 Task: Create a section Code Review Sprint and in the section, add a milestone Robotic Process Automation Implementation in the project TrueLine.
Action: Mouse moved to (65, 553)
Screenshot: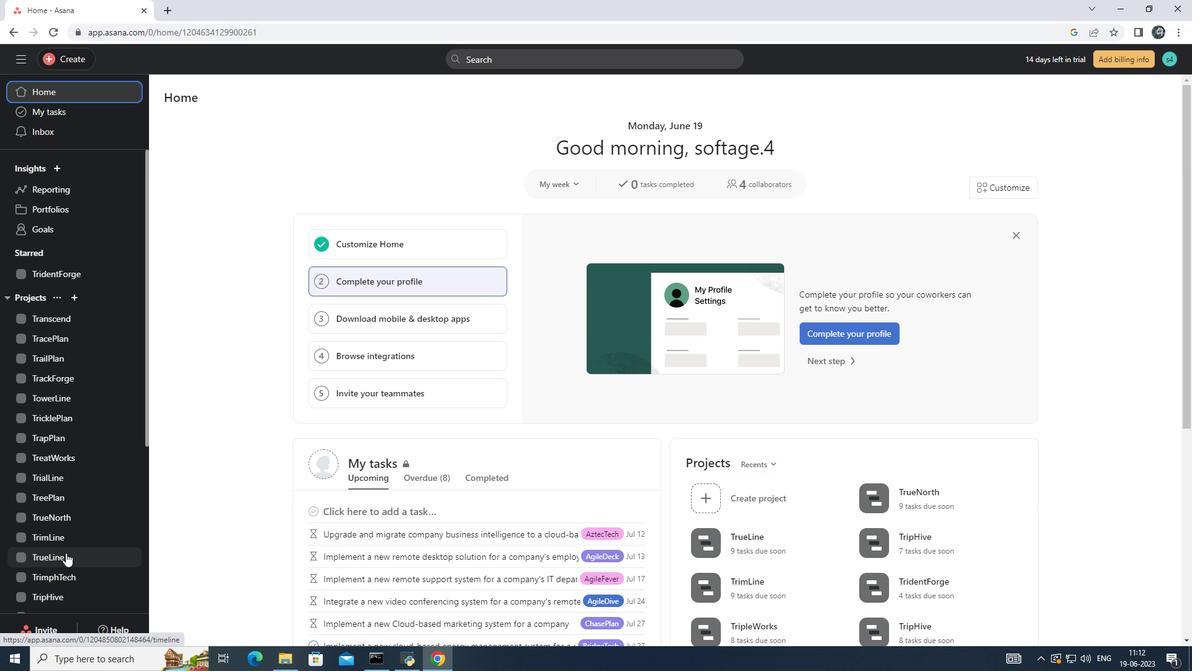 
Action: Mouse pressed left at (65, 553)
Screenshot: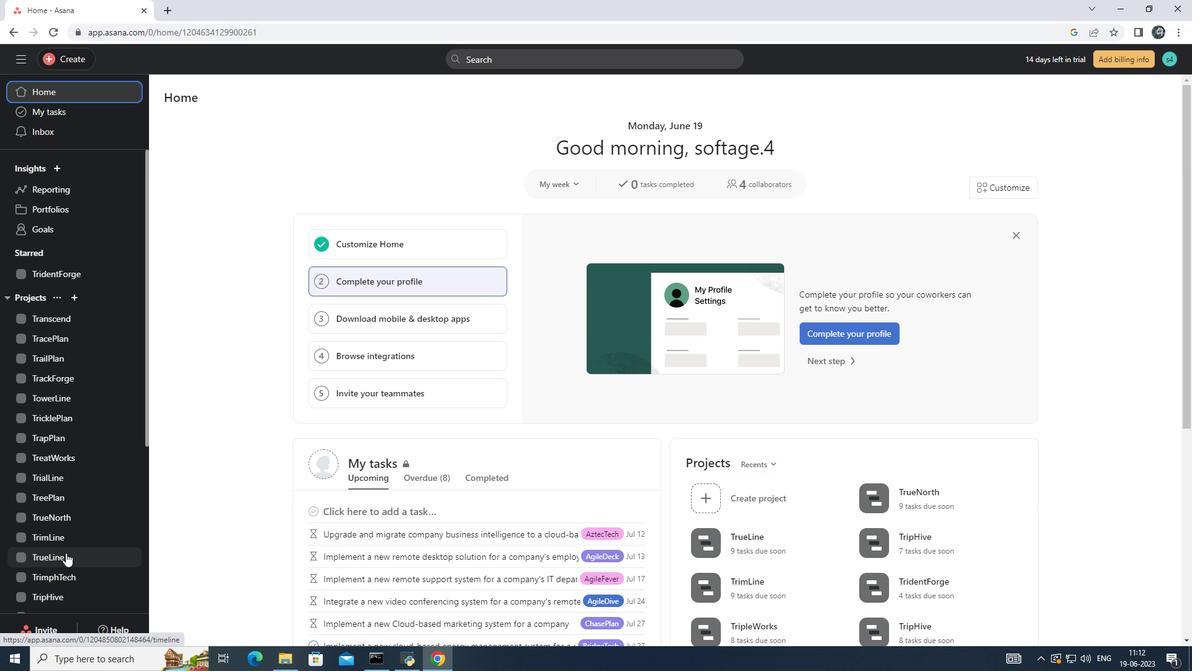 
Action: Mouse moved to (210, 592)
Screenshot: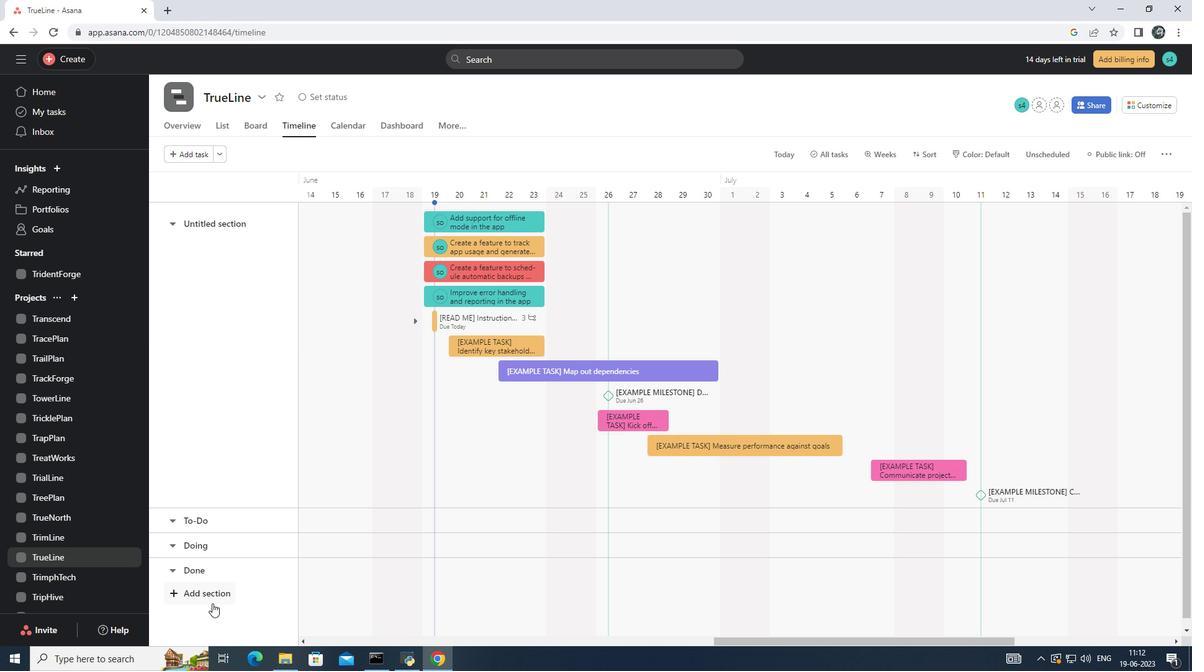 
Action: Mouse pressed left at (210, 592)
Screenshot: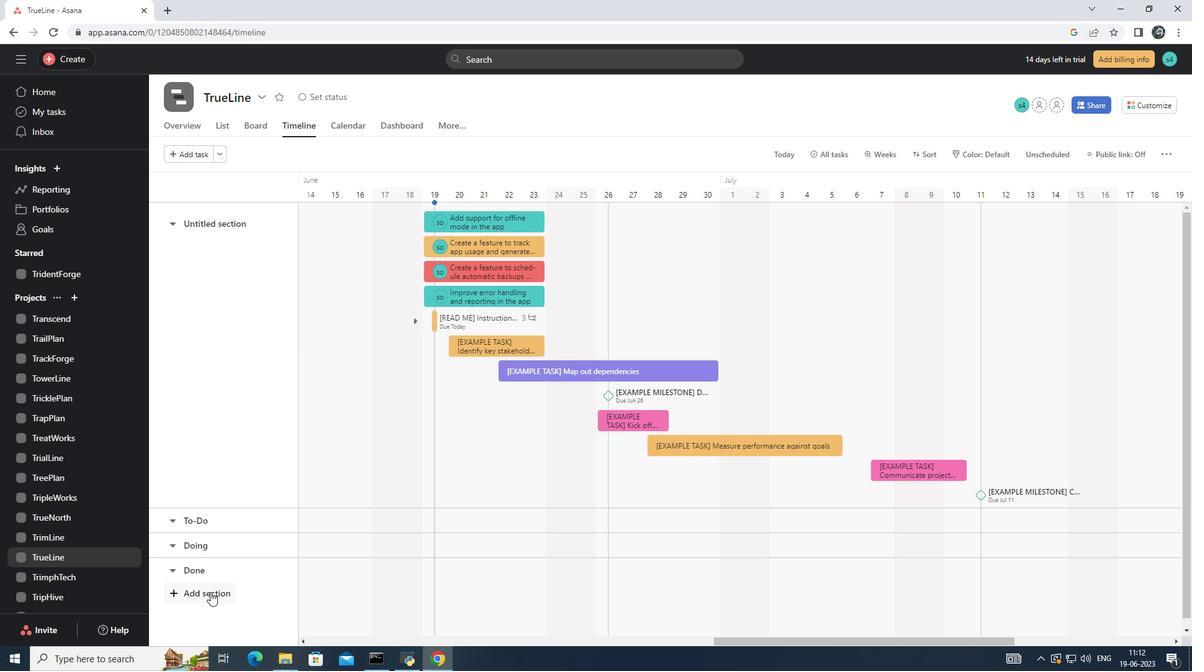 
Action: Mouse moved to (211, 590)
Screenshot: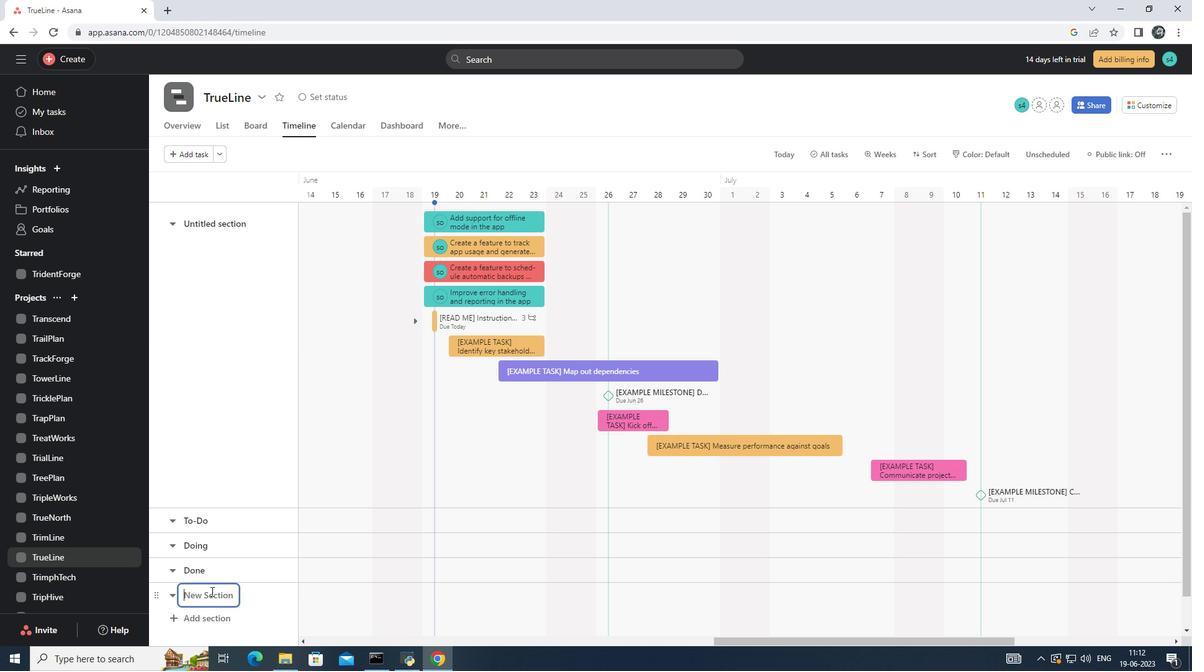 
Action: Key pressed <Key.shift>Code<Key.space><Key.shift>Review<Key.space><Key.shift>Sprint
Screenshot: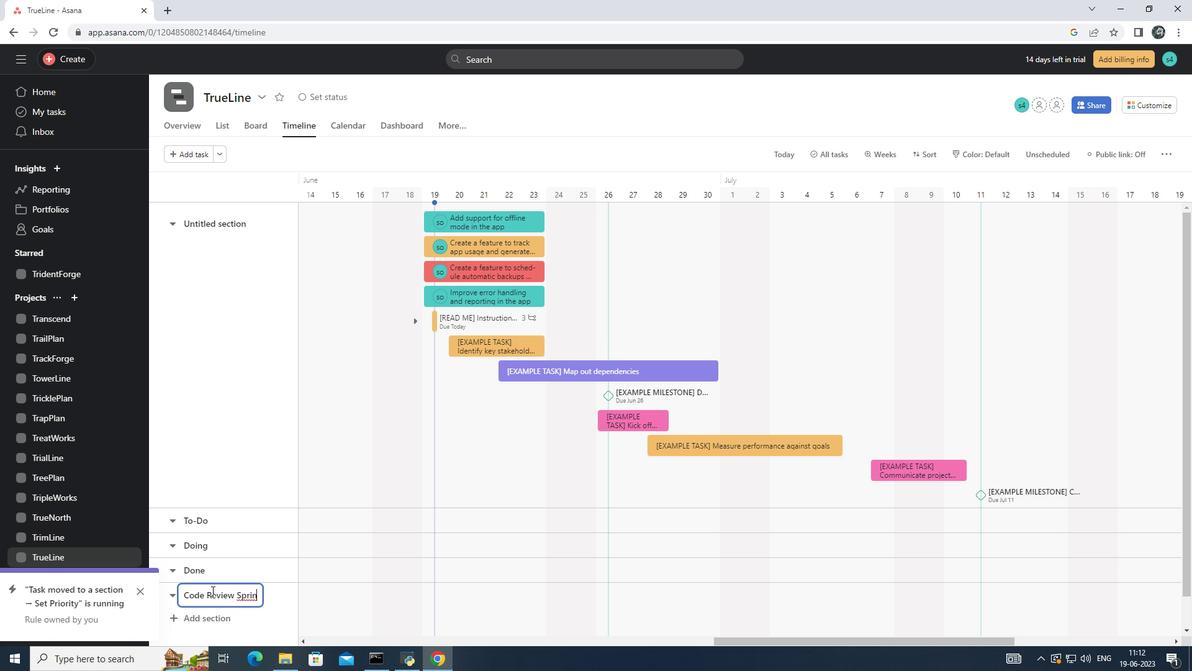 
Action: Mouse moved to (200, 587)
Screenshot: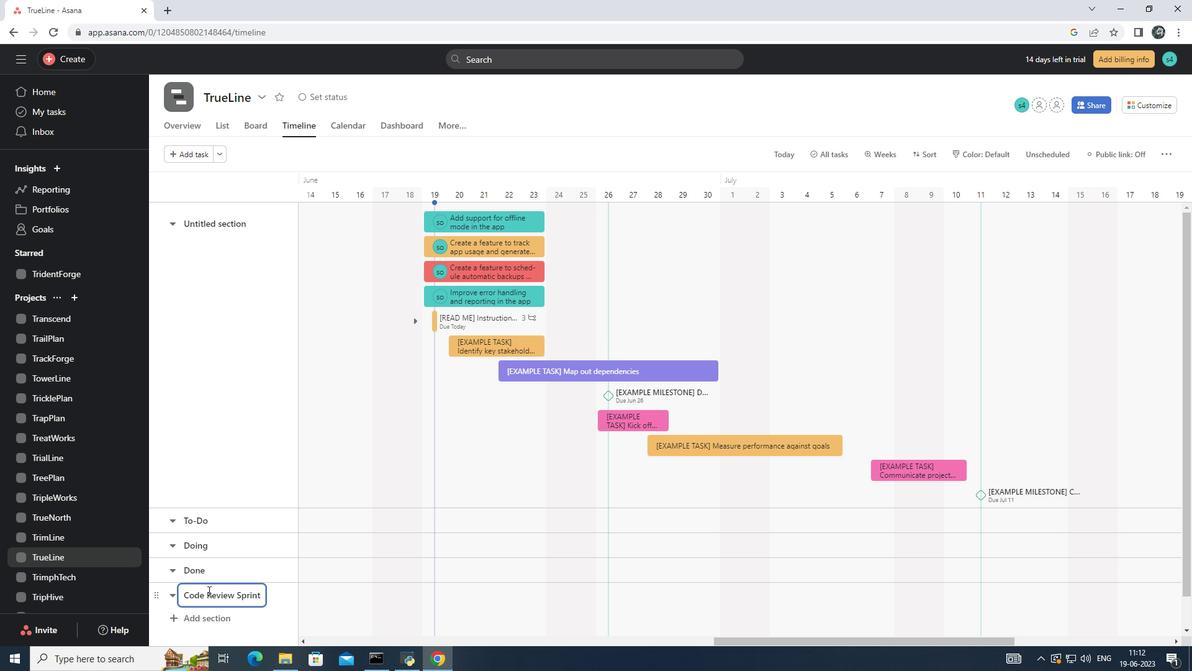 
Action: Key pressed <Key.enter>
Screenshot: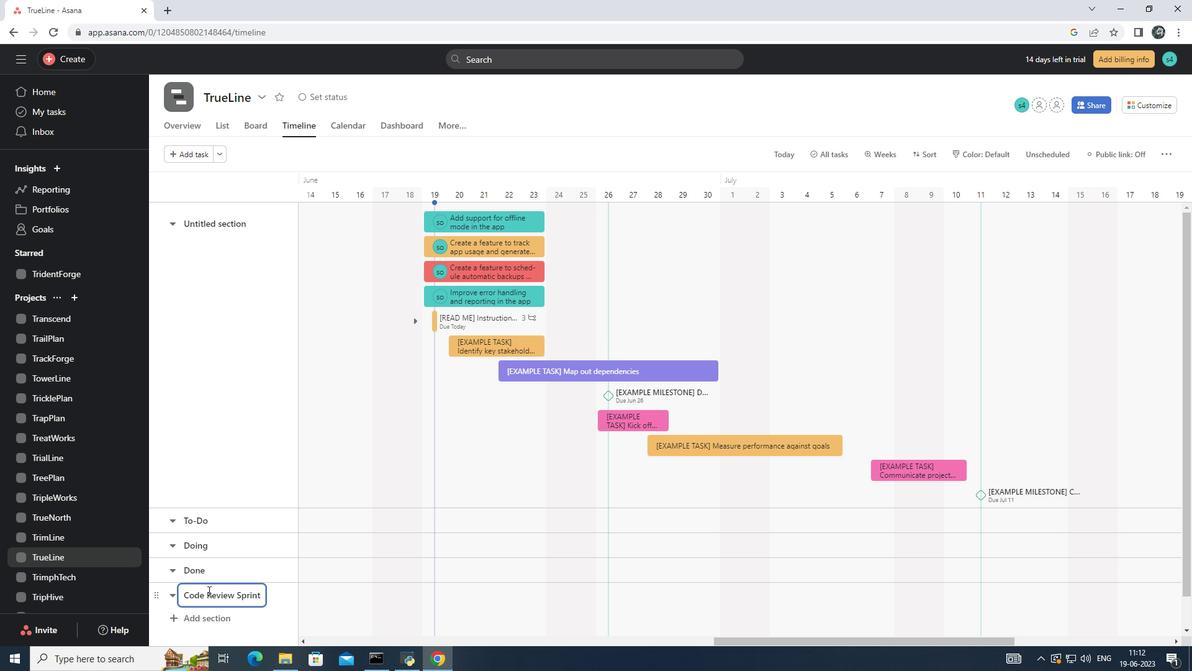 
Action: Mouse moved to (363, 594)
Screenshot: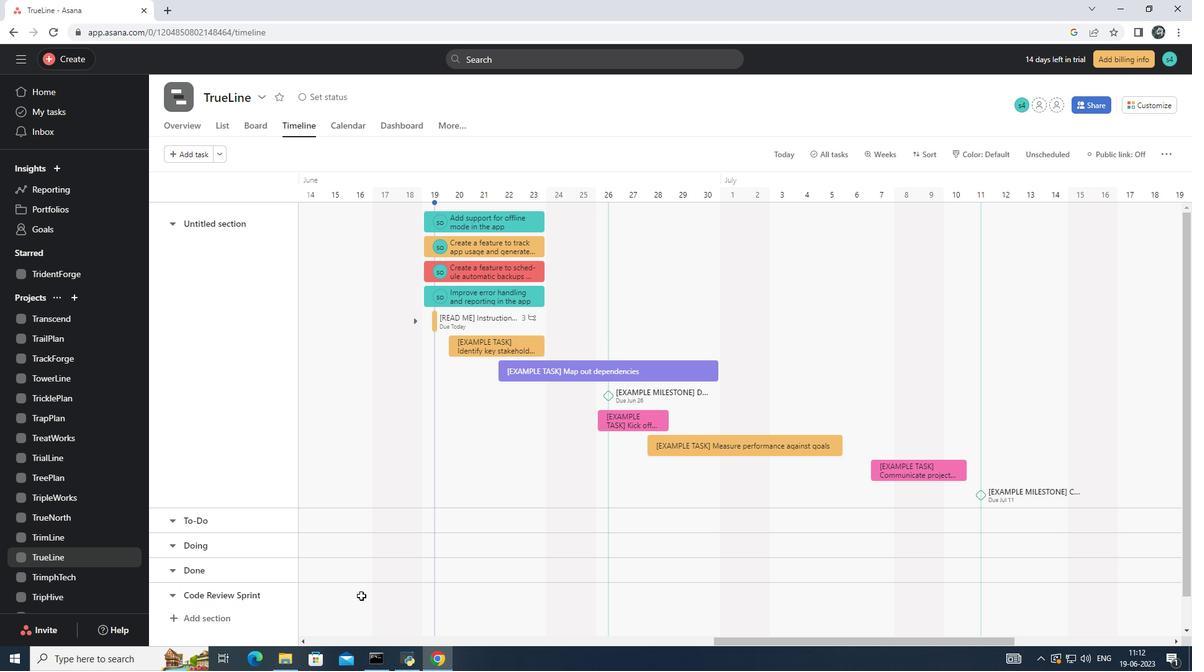 
Action: Mouse pressed left at (363, 594)
Screenshot: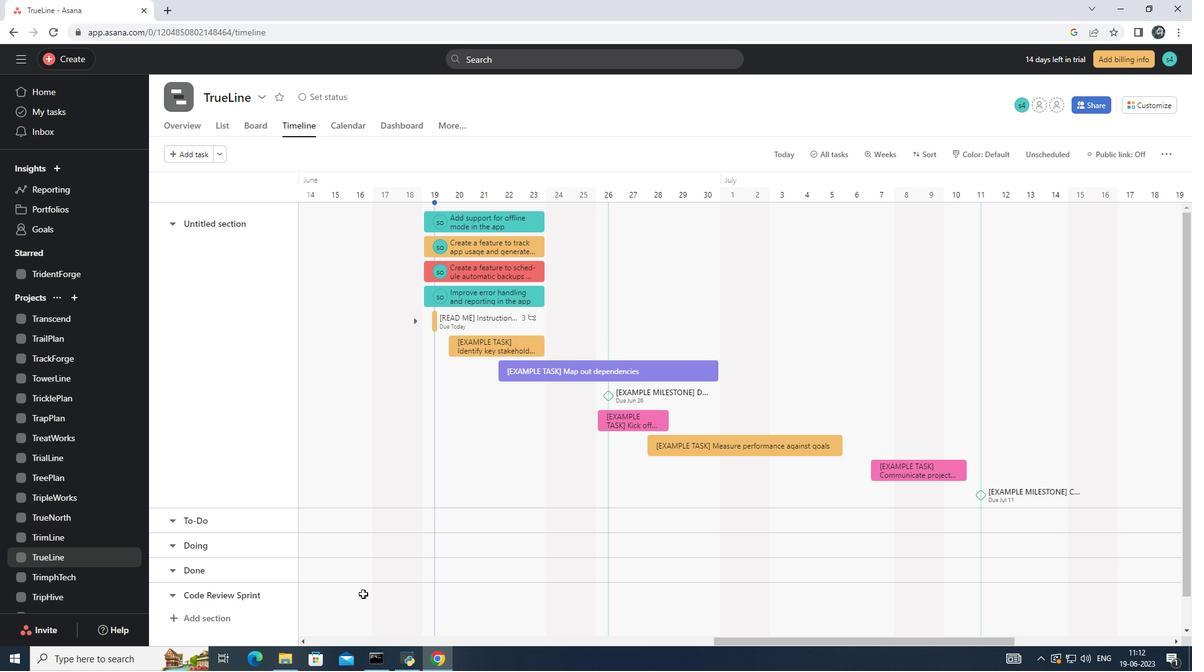 
Action: Key pressed <Key.shift><Key.shift><Key.shift><Key.shift><Key.shift><Key.shift><Key.shift><Key.shift><Key.shift><Key.shift><Key.shift><Key.shift><Key.shift><Key.shift><Key.shift><Key.shift><Key.shift><Key.shift><Key.shift><Key.shift><Key.shift><Key.shift><Key.shift><Key.shift><Key.shift><Key.shift>Robotic<Key.space><Key.shift>Process<Key.space><Key.shift>Automation<Key.space><Key.shift>Implementation<Key.enter>
Screenshot: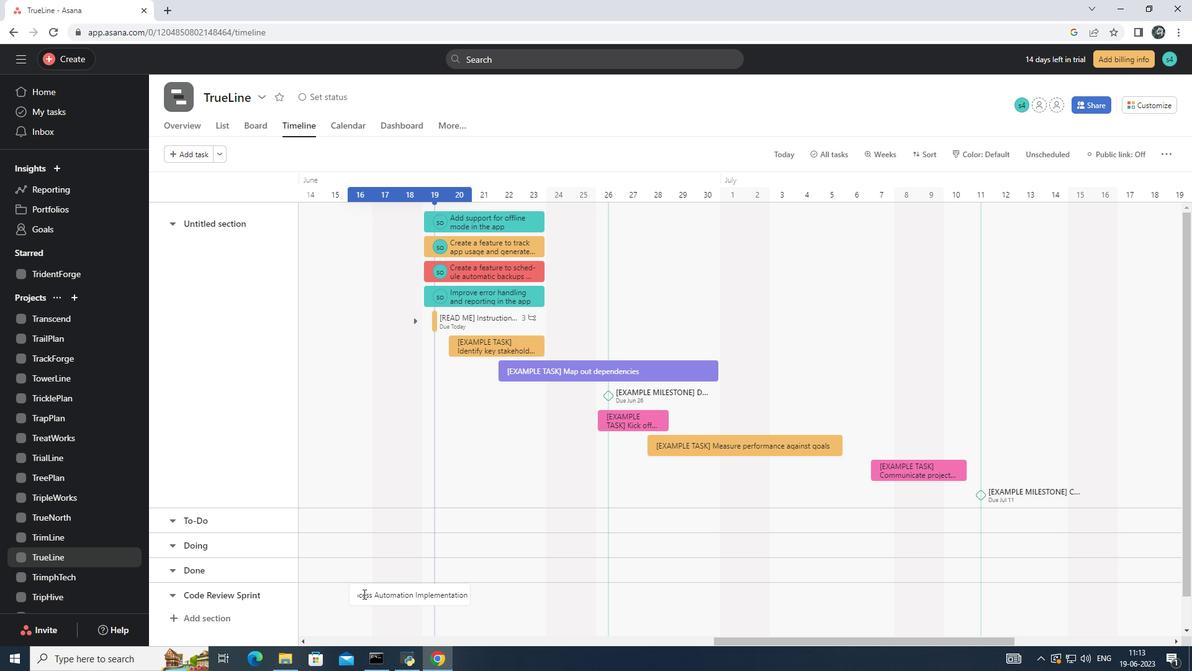 
Action: Mouse moved to (400, 595)
Screenshot: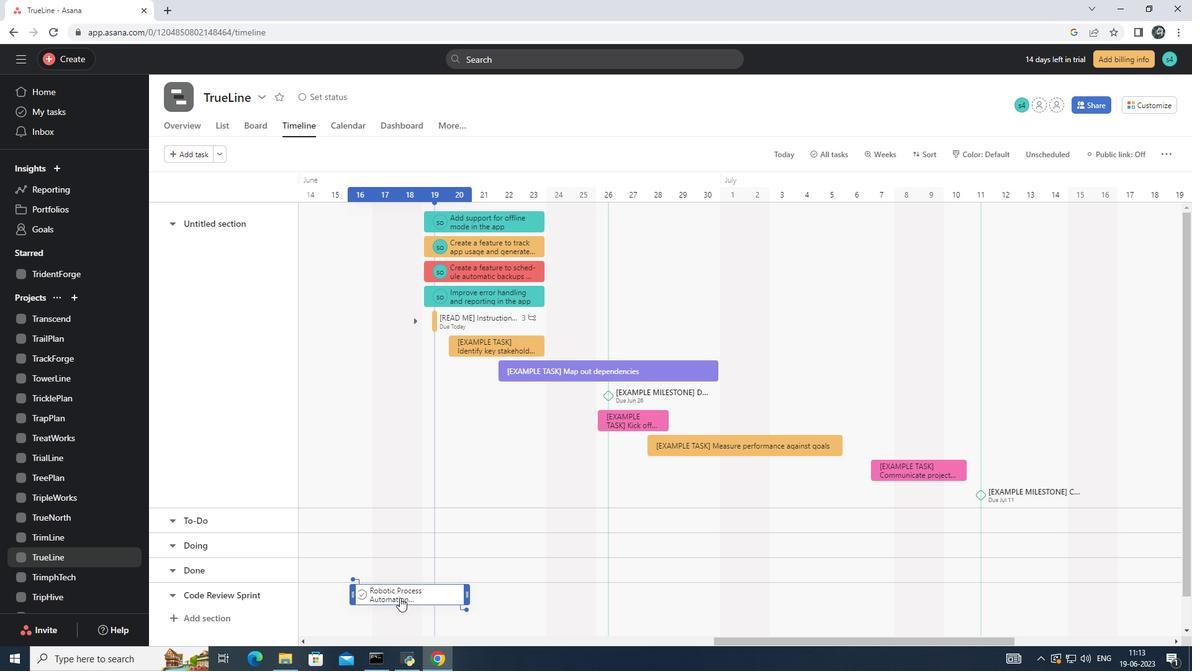 
Action: Mouse pressed right at (400, 595)
Screenshot: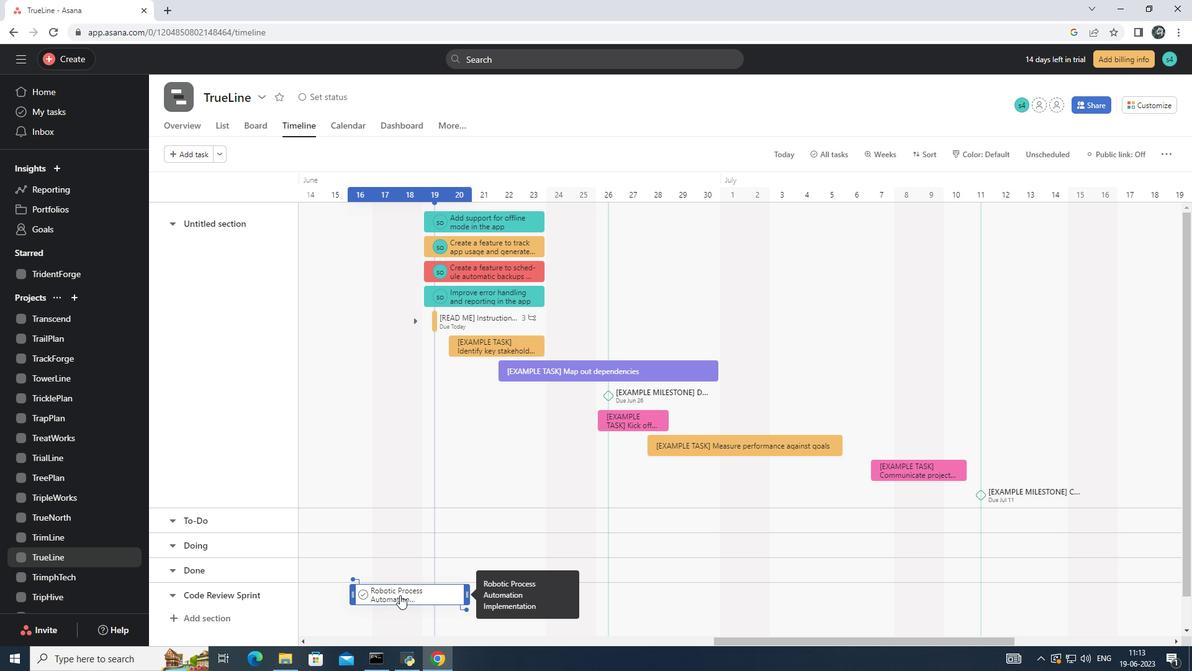 
Action: Mouse moved to (434, 532)
Screenshot: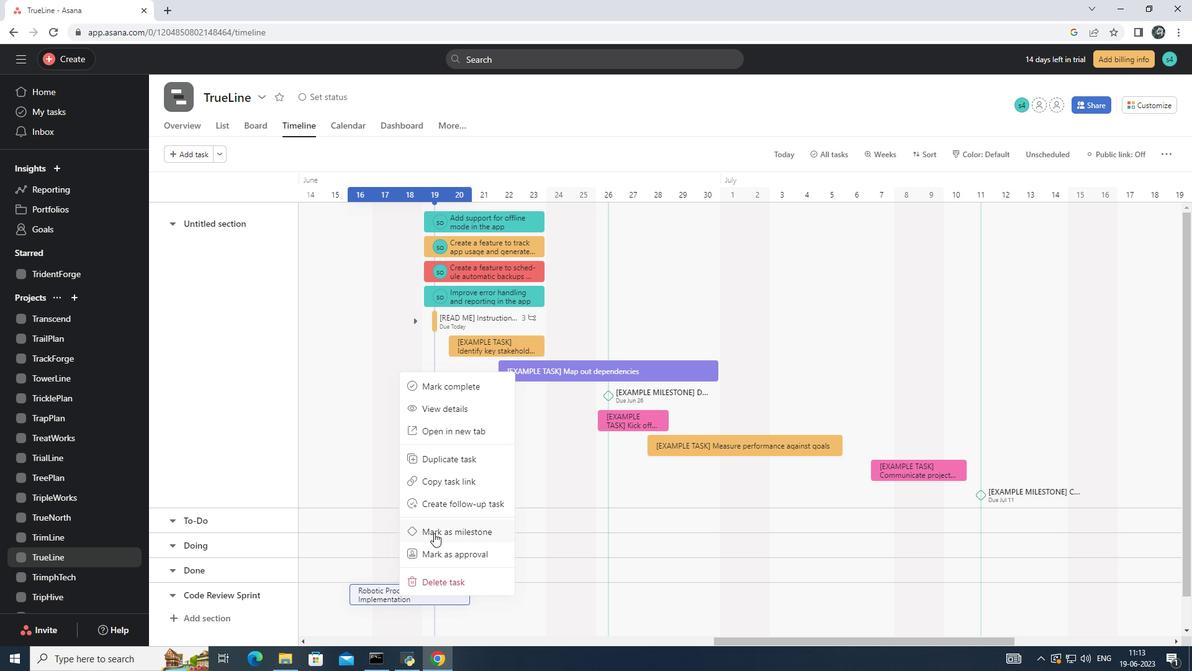 
Action: Mouse pressed left at (434, 532)
Screenshot: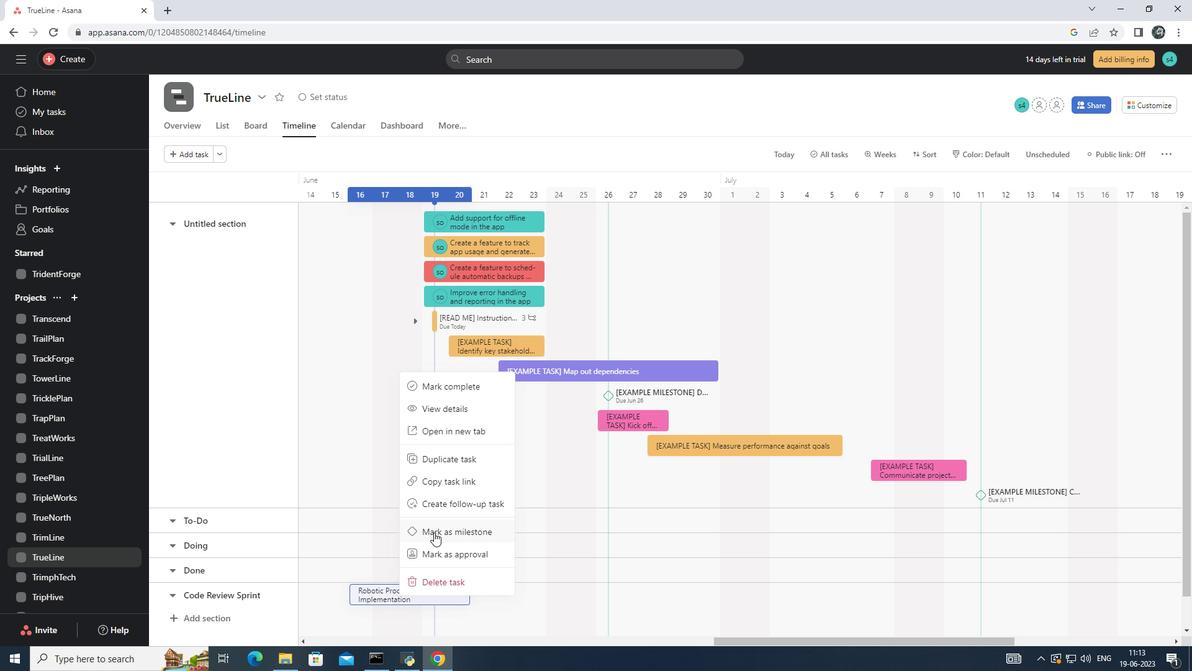 
Action: Mouse moved to (394, 615)
Screenshot: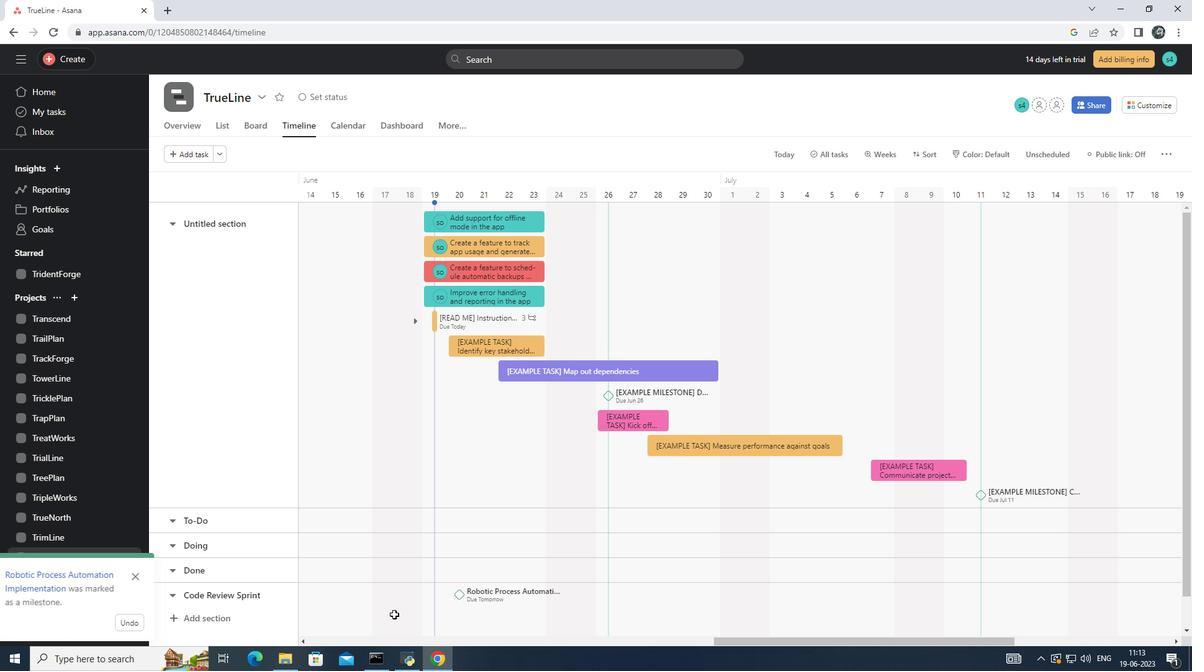 
